 Task: Use GitHub's "Insights" for code frequency analysis.
Action: Mouse moved to (1207, 71)
Screenshot: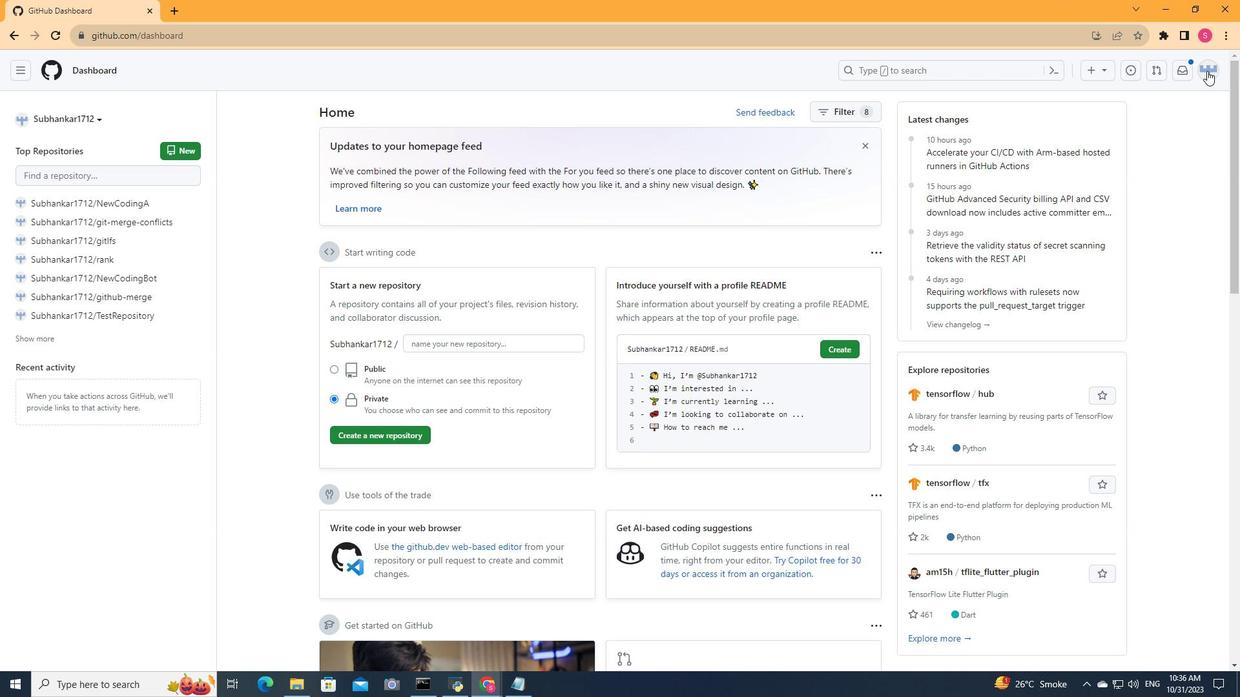 
Action: Mouse pressed left at (1207, 71)
Screenshot: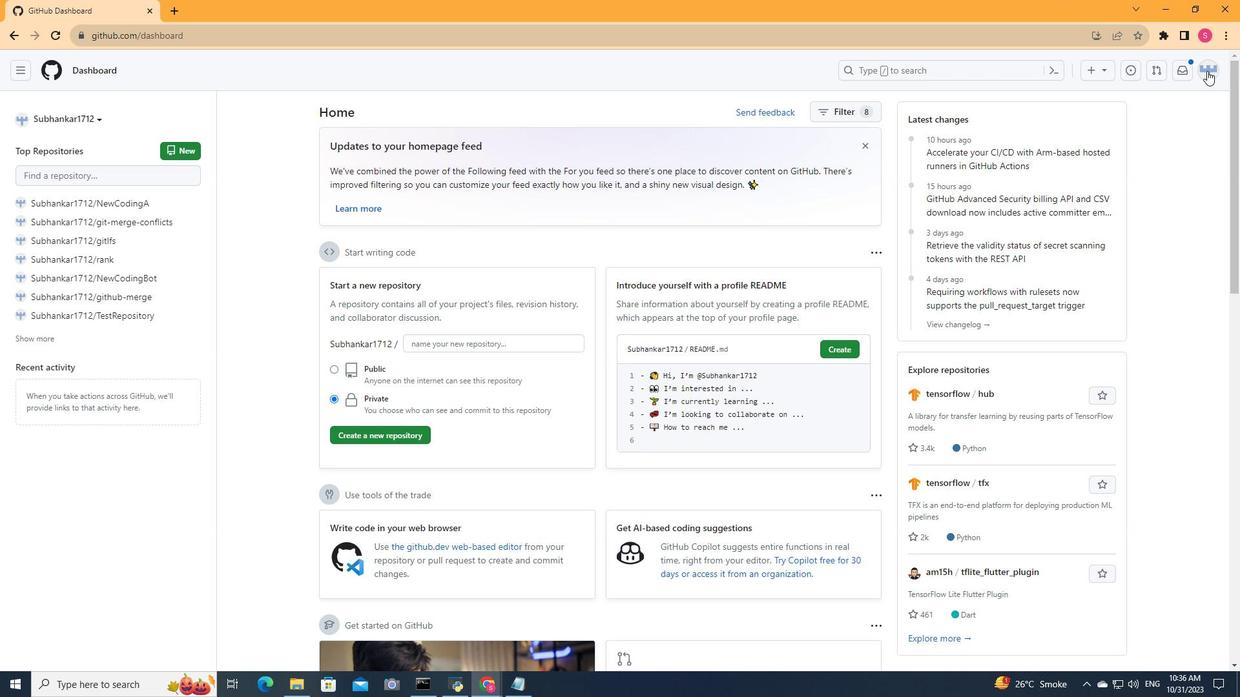 
Action: Mouse moved to (1102, 162)
Screenshot: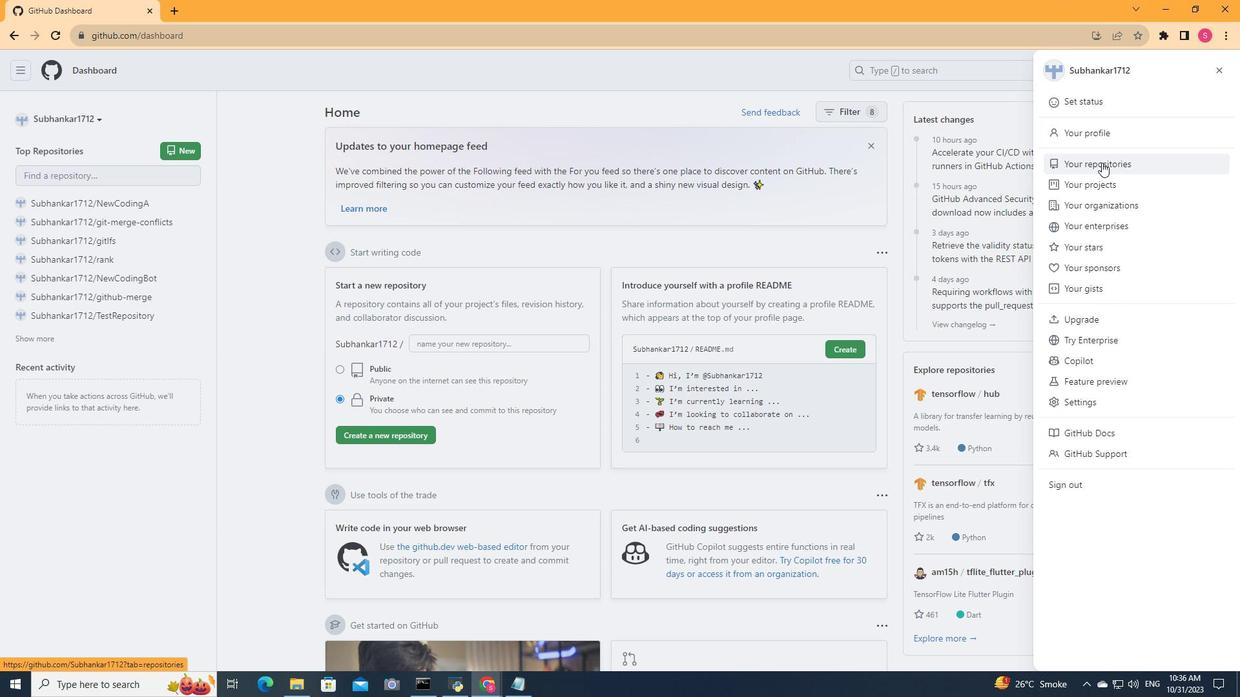 
Action: Mouse pressed left at (1102, 162)
Screenshot: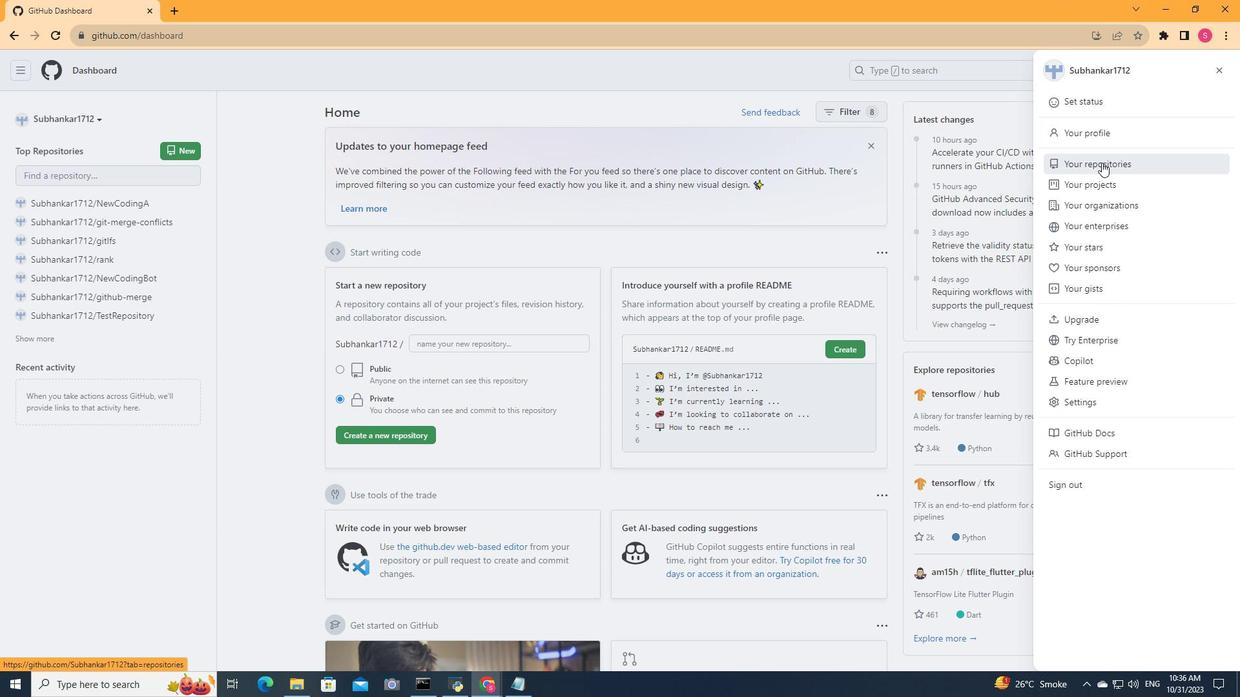 
Action: Mouse moved to (511, 242)
Screenshot: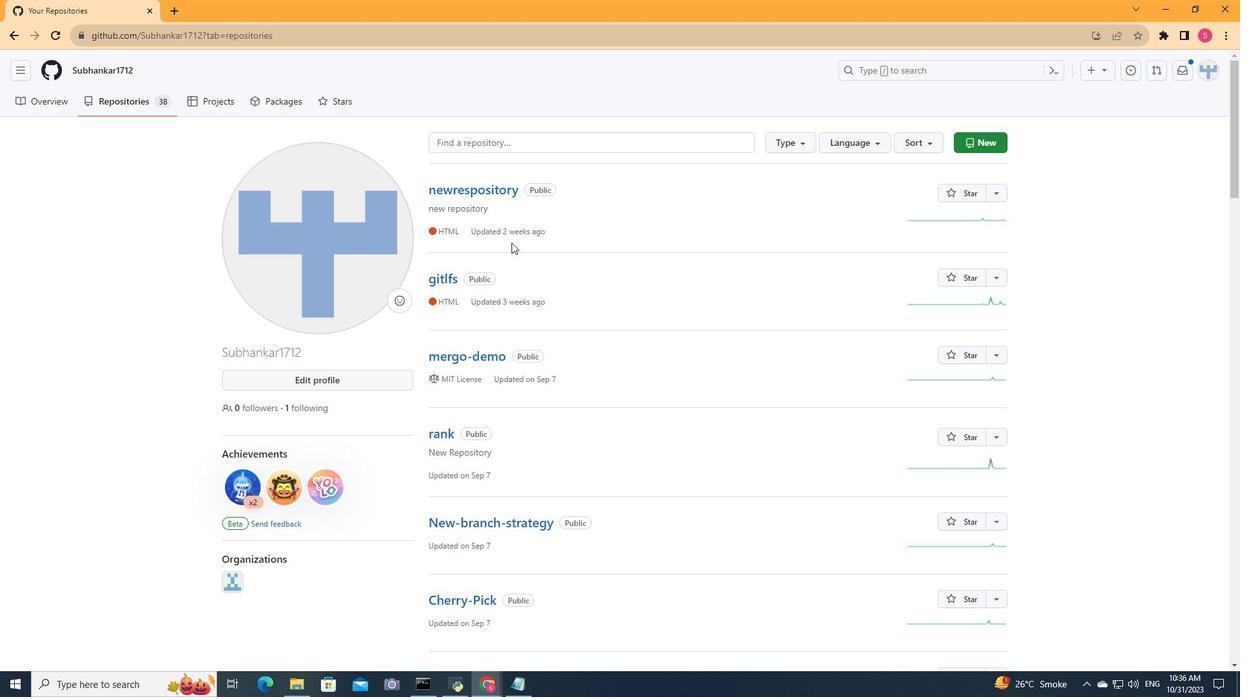 
Action: Mouse scrolled (511, 242) with delta (0, 0)
Screenshot: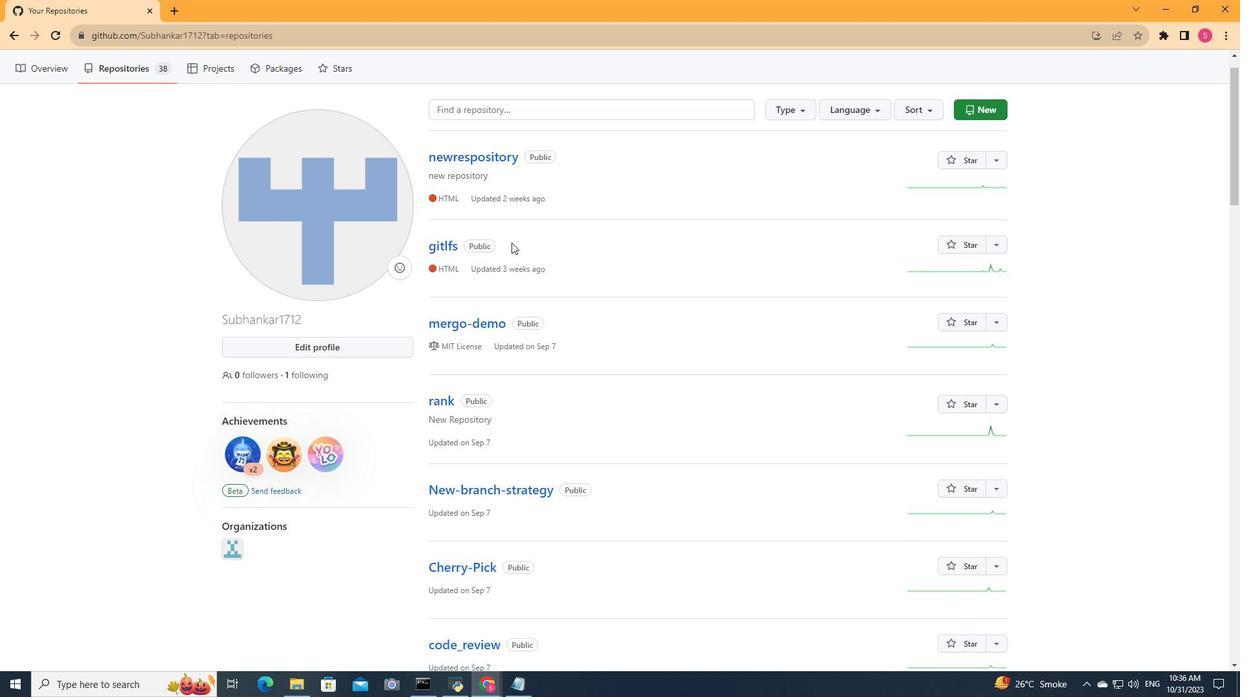 
Action: Mouse scrolled (511, 242) with delta (0, 0)
Screenshot: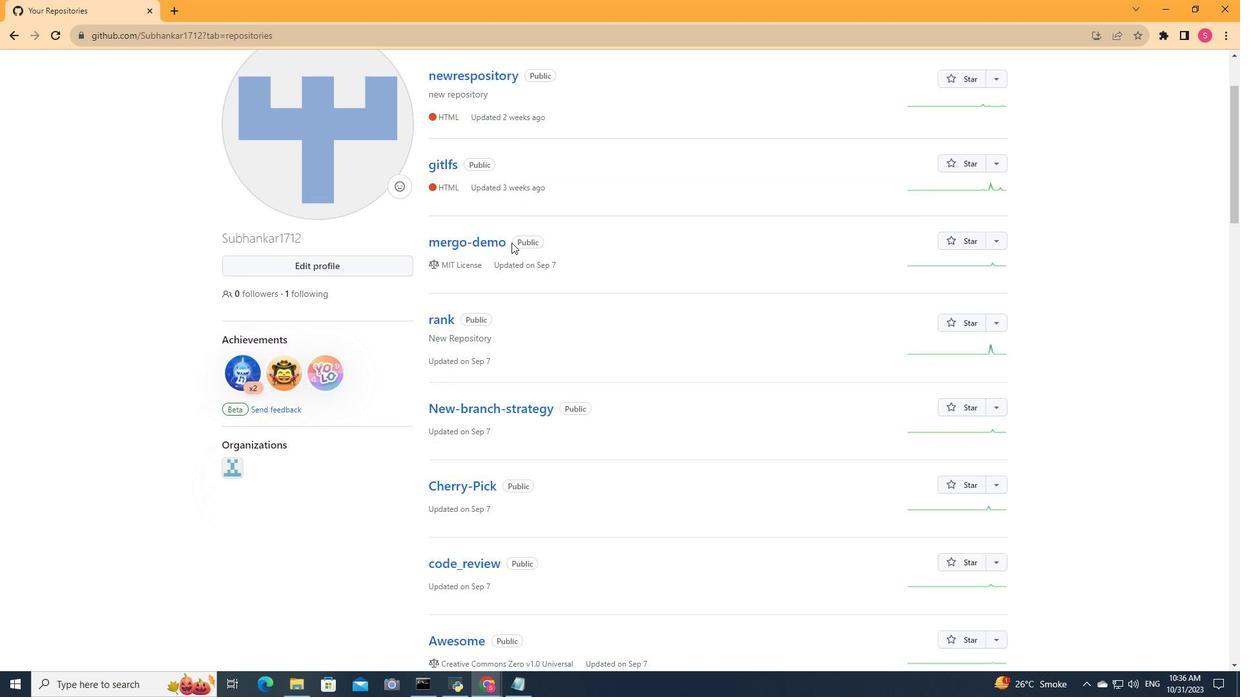 
Action: Mouse scrolled (511, 242) with delta (0, 0)
Screenshot: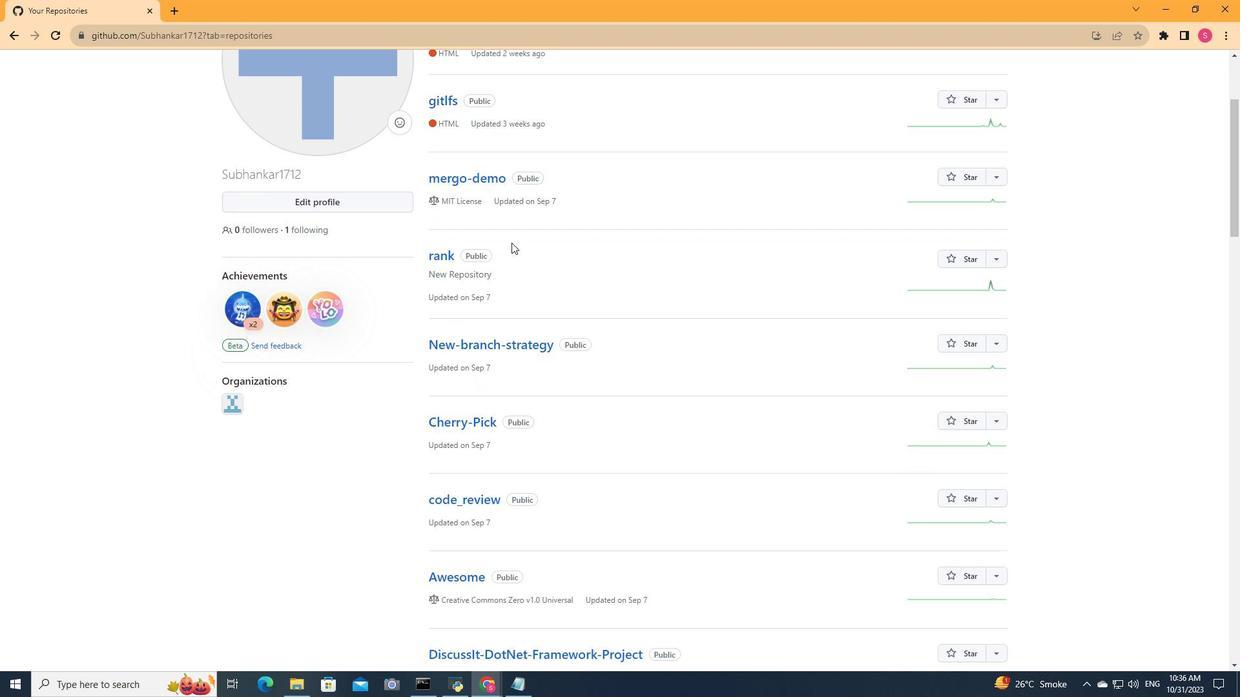 
Action: Mouse scrolled (511, 242) with delta (0, 0)
Screenshot: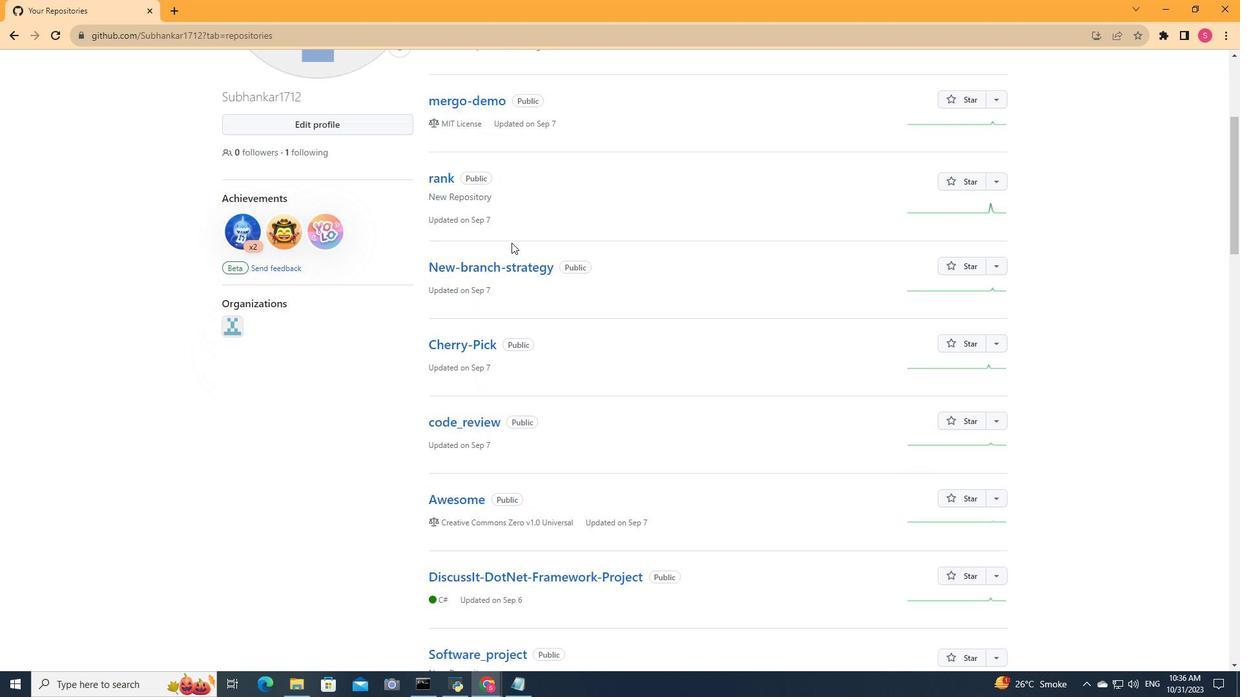 
Action: Mouse scrolled (511, 242) with delta (0, 0)
Screenshot: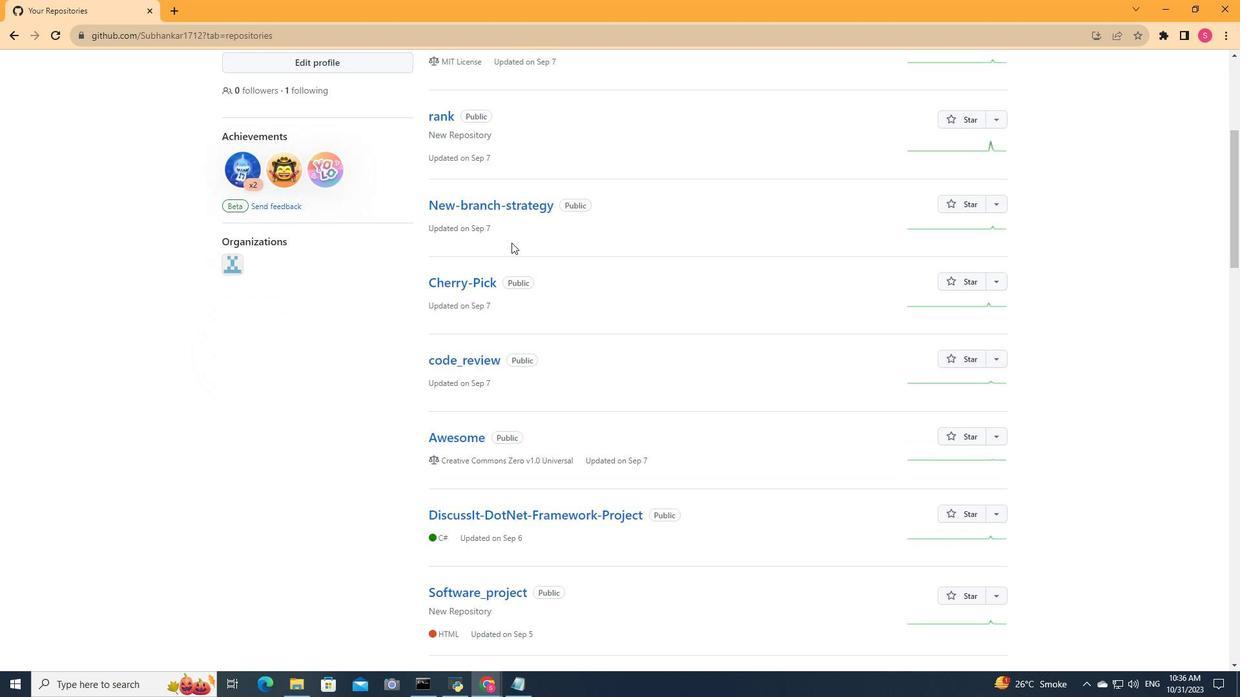 
Action: Mouse scrolled (511, 242) with delta (0, 0)
Screenshot: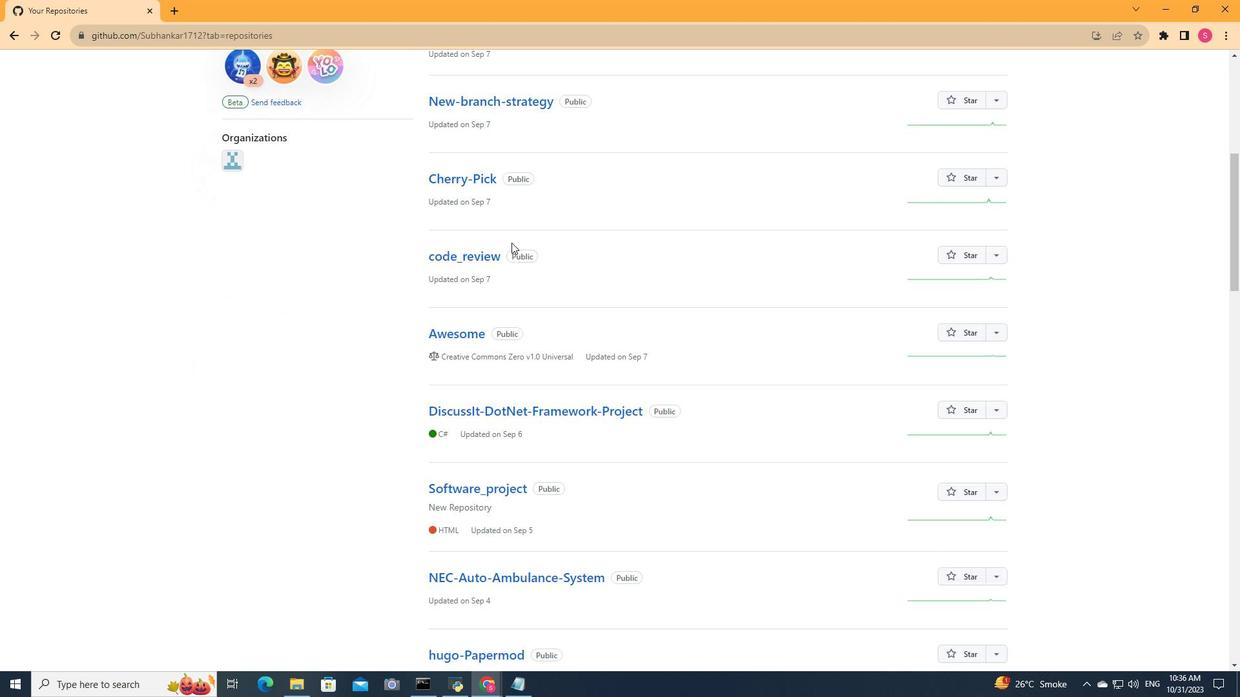 
Action: Mouse scrolled (511, 242) with delta (0, 0)
Screenshot: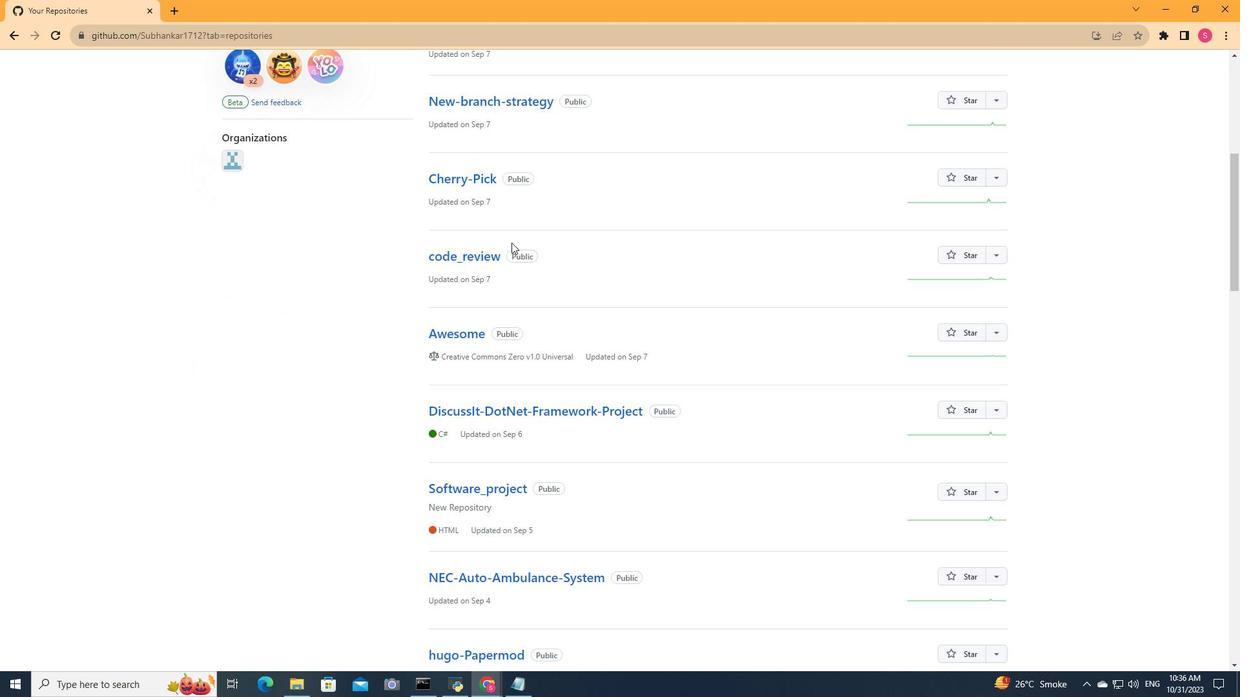 
Action: Mouse scrolled (511, 242) with delta (0, 0)
Screenshot: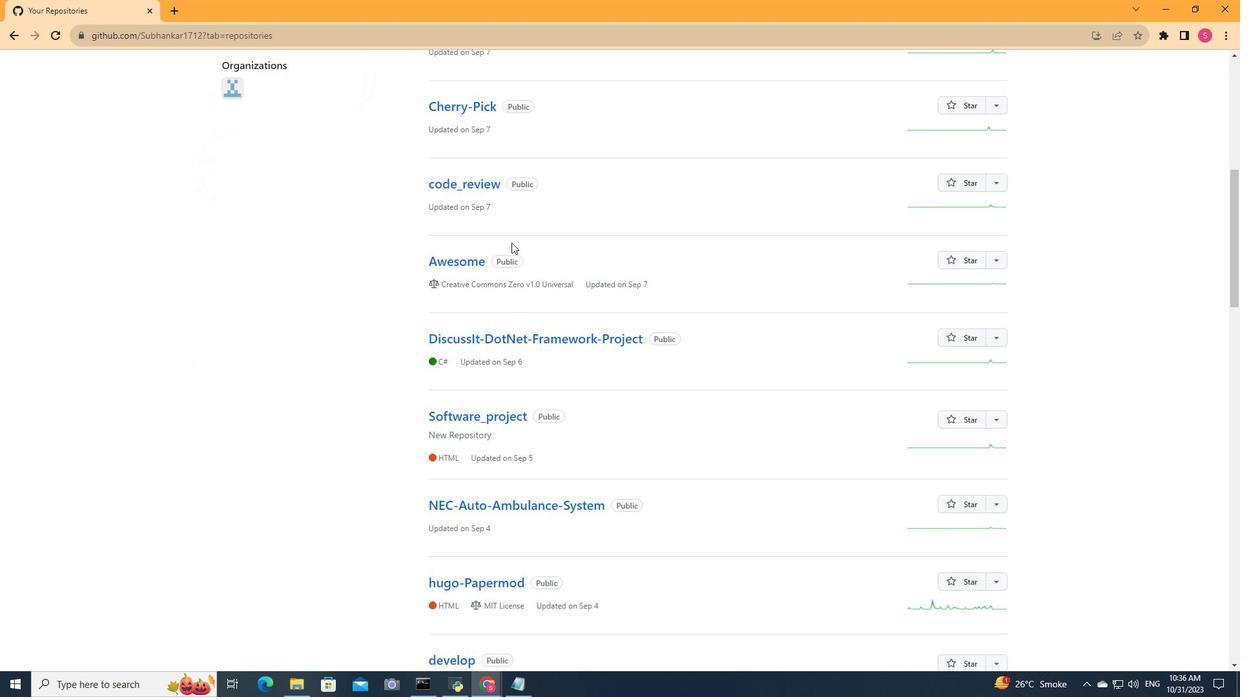 
Action: Mouse scrolled (511, 242) with delta (0, 0)
Screenshot: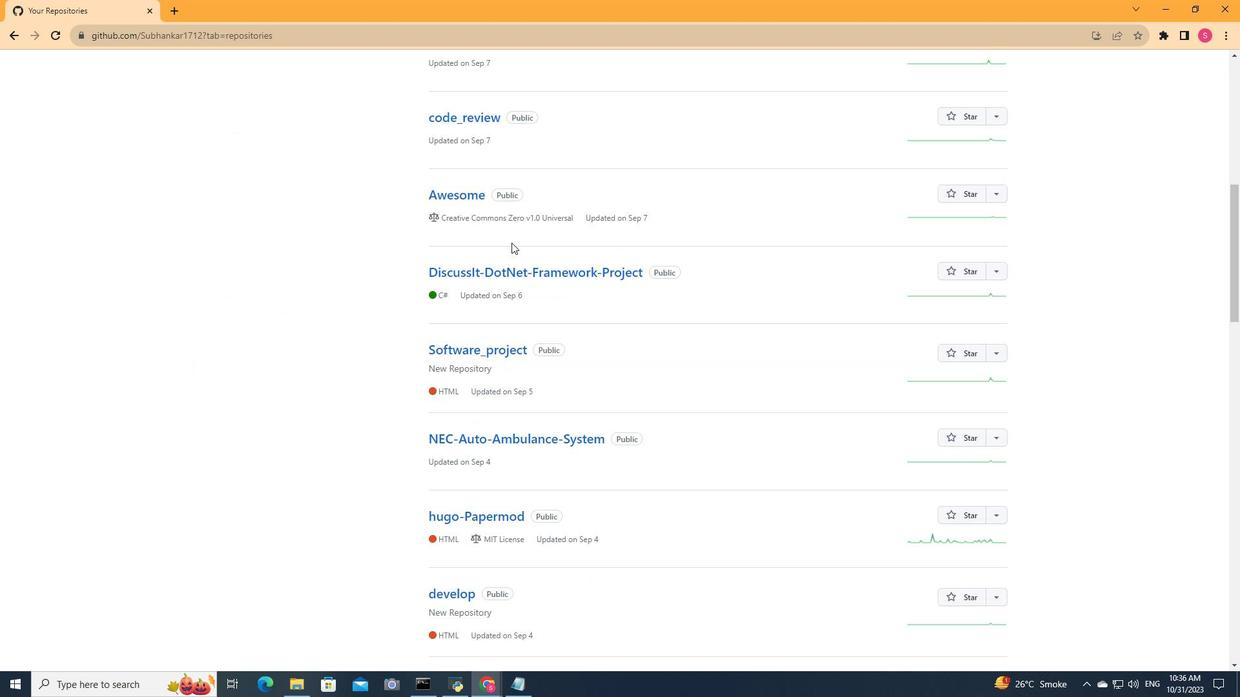 
Action: Mouse scrolled (511, 242) with delta (0, 0)
Screenshot: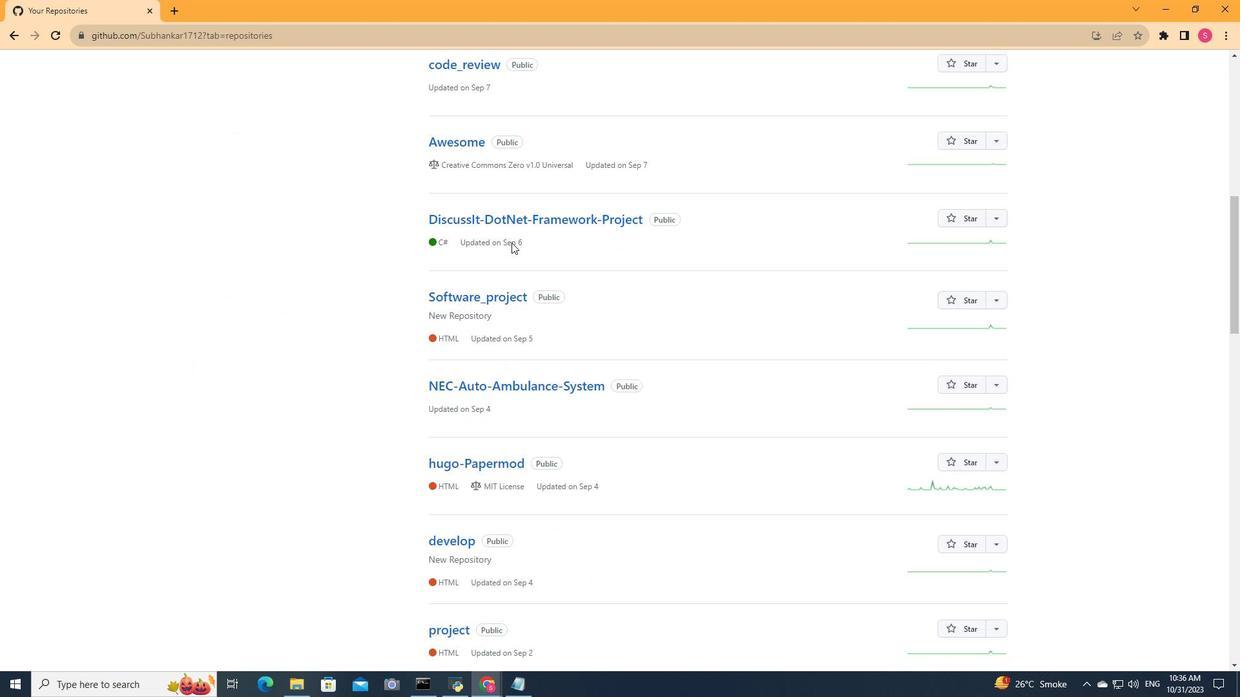 
Action: Mouse scrolled (511, 242) with delta (0, 0)
Screenshot: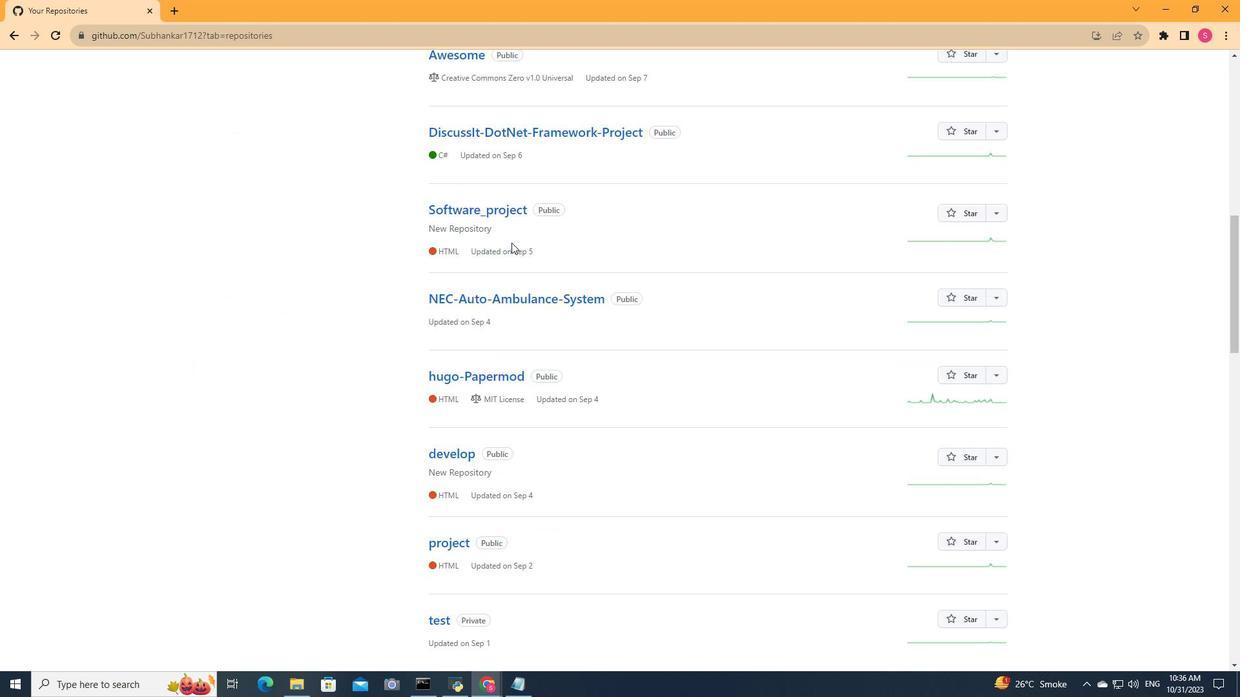 
Action: Mouse moved to (516, 287)
Screenshot: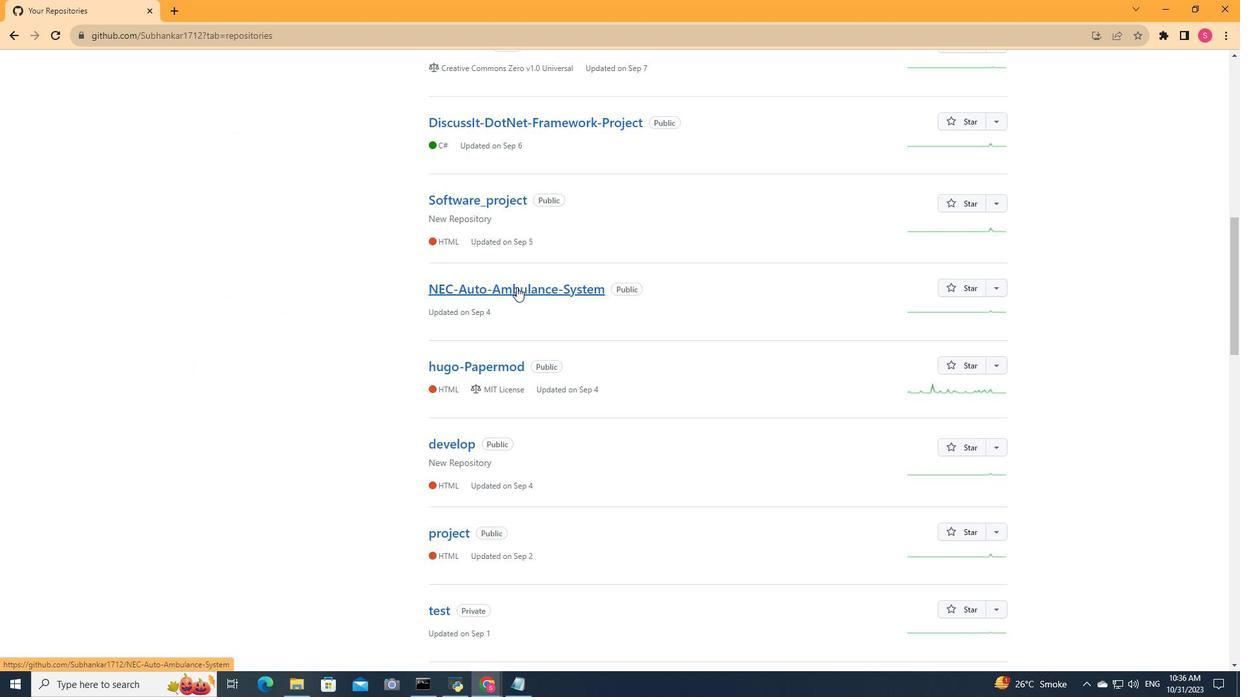 
Action: Mouse pressed left at (516, 287)
Screenshot: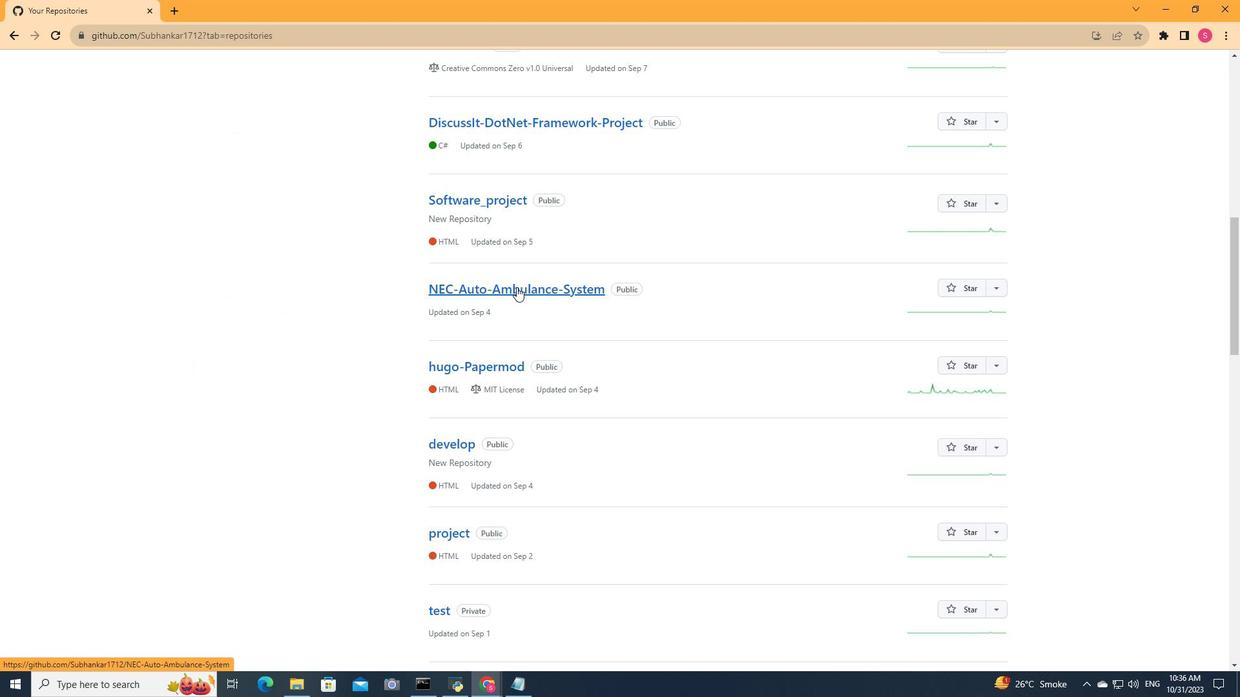 
Action: Mouse moved to (455, 103)
Screenshot: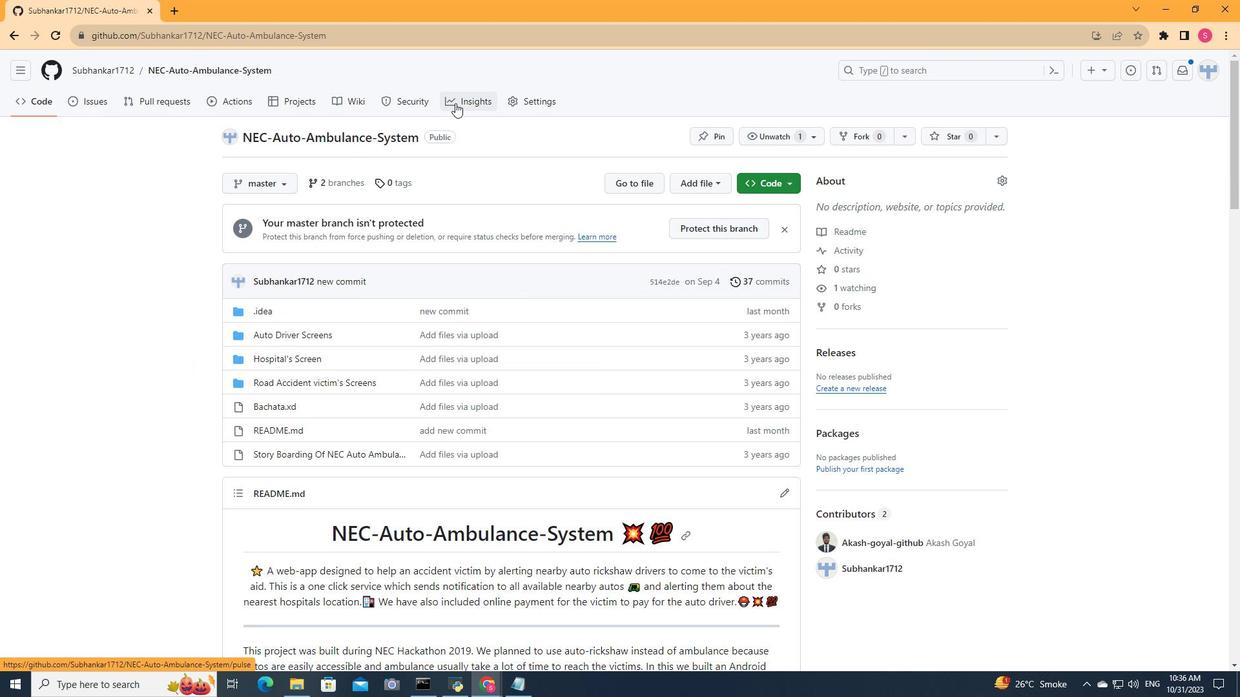 
Action: Mouse pressed left at (455, 103)
Screenshot: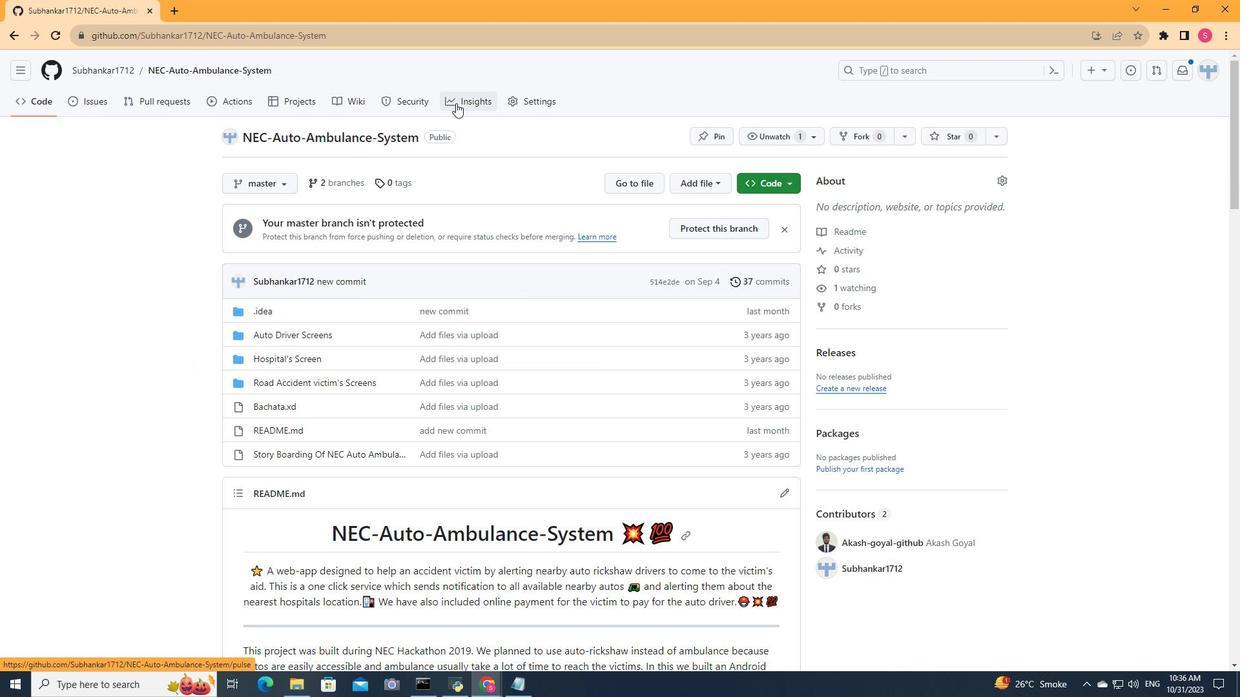 
Action: Mouse moved to (312, 295)
Screenshot: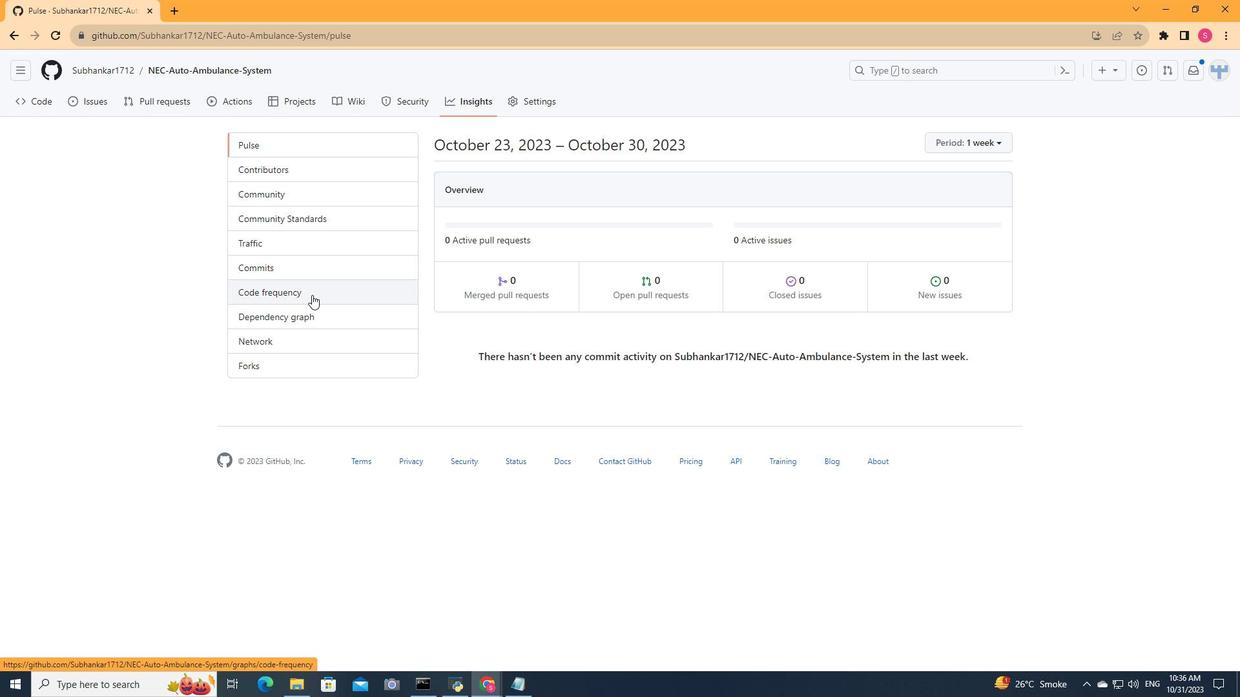
Action: Mouse pressed left at (312, 295)
Screenshot: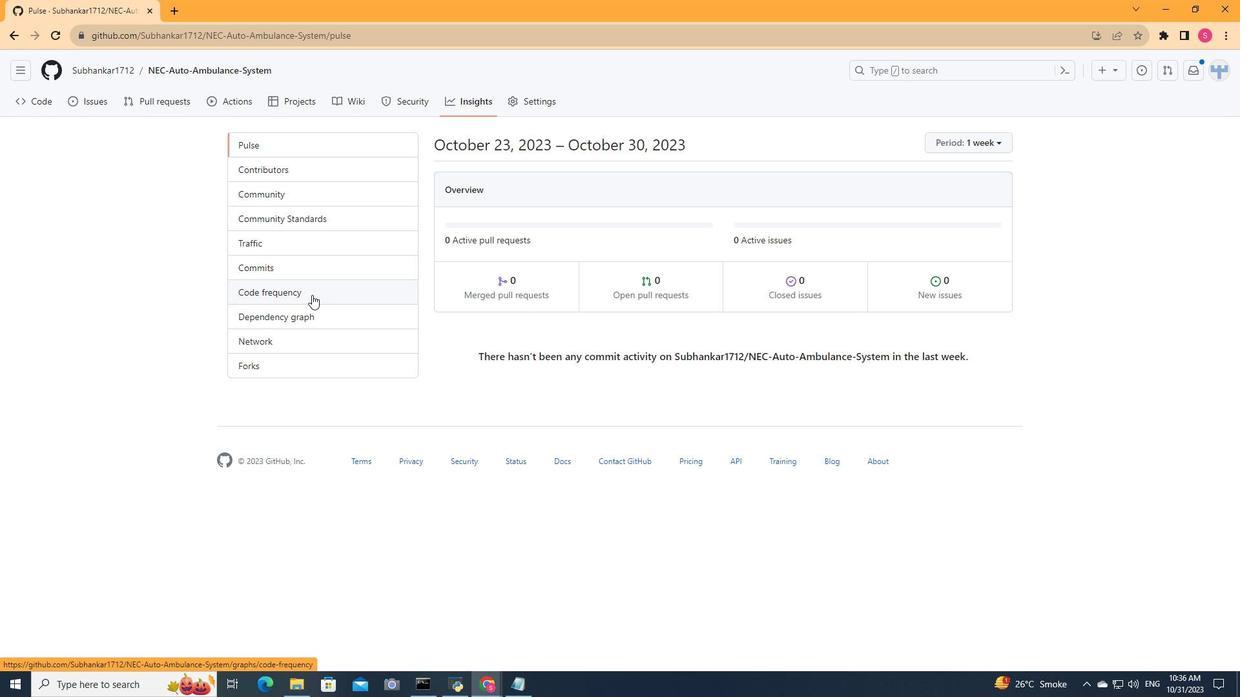 
Action: Mouse moved to (580, 303)
Screenshot: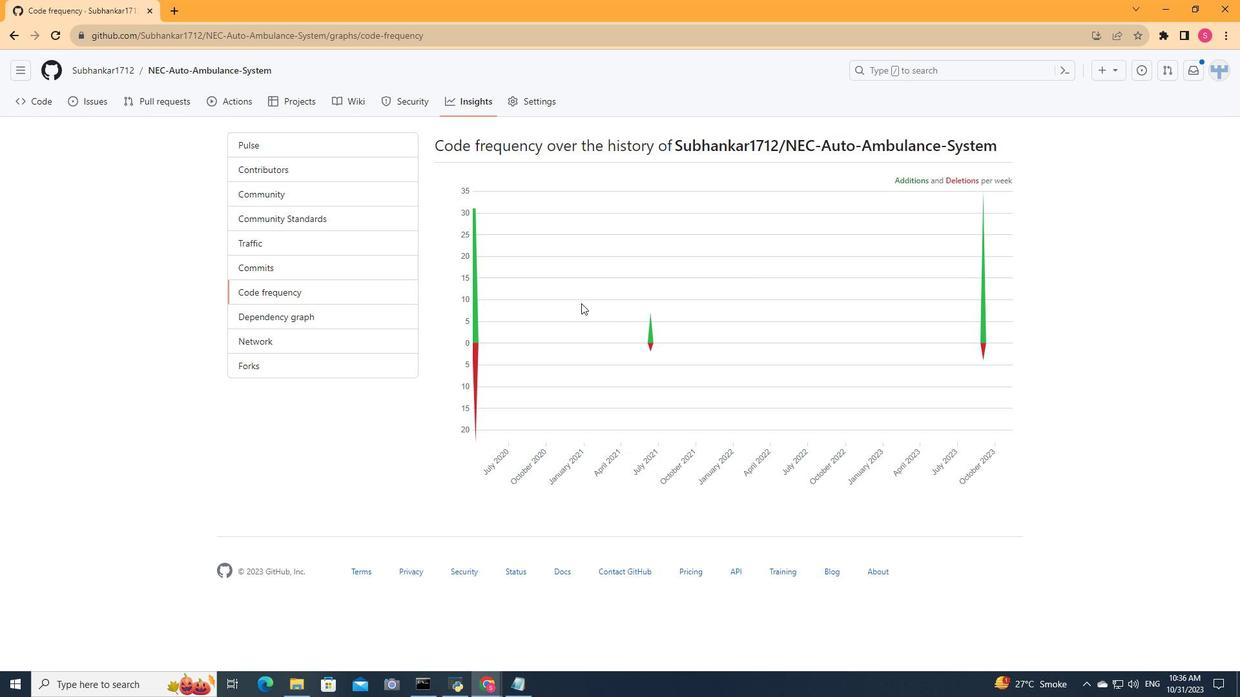 
Action: Mouse scrolled (580, 303) with delta (0, 0)
Screenshot: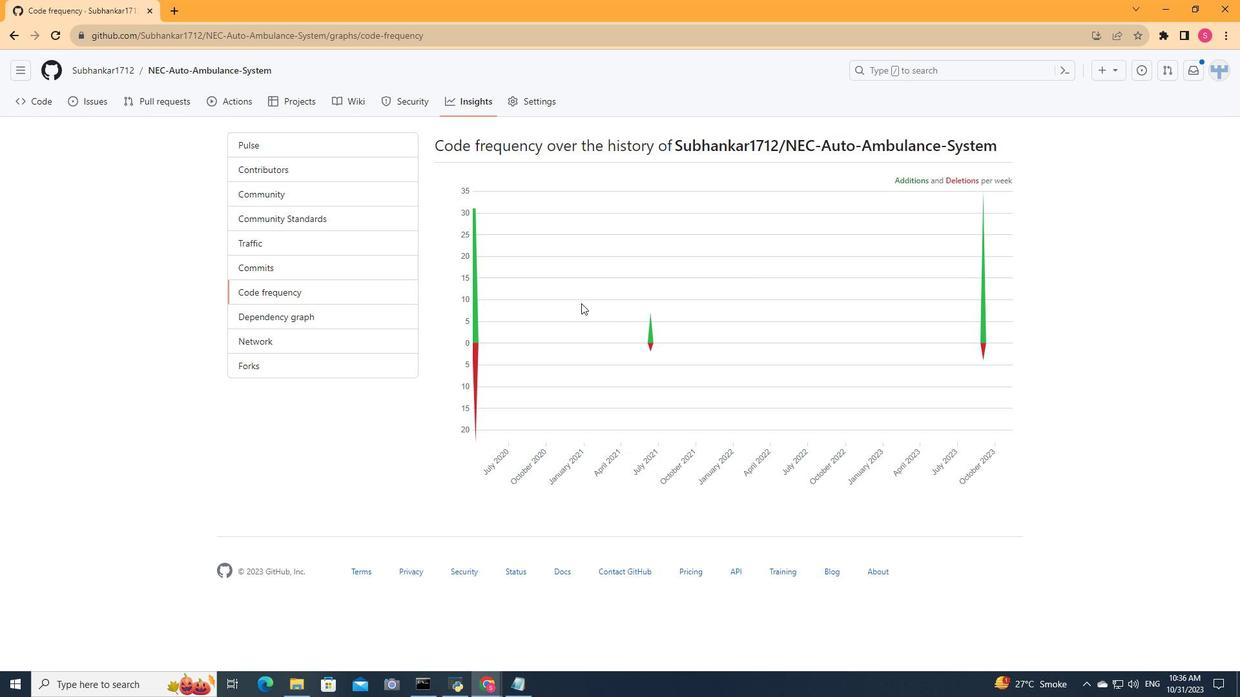 
Action: Mouse scrolled (580, 303) with delta (0, 0)
Screenshot: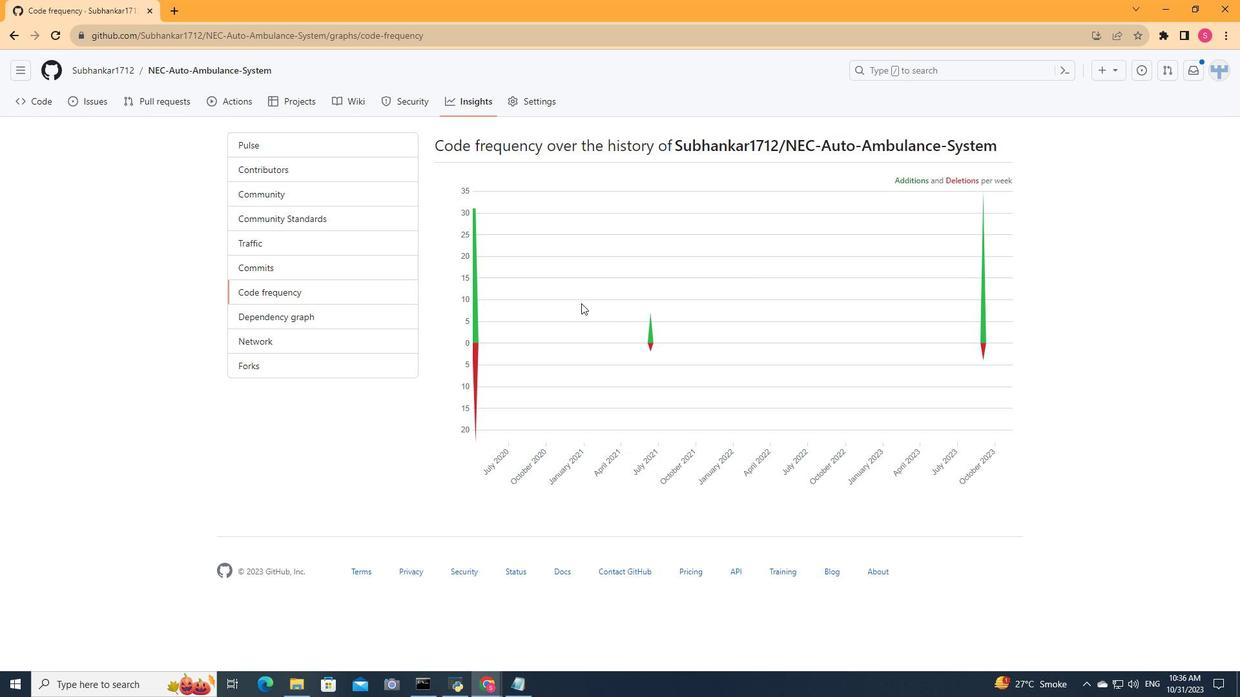 
Action: Mouse moved to (581, 303)
Screenshot: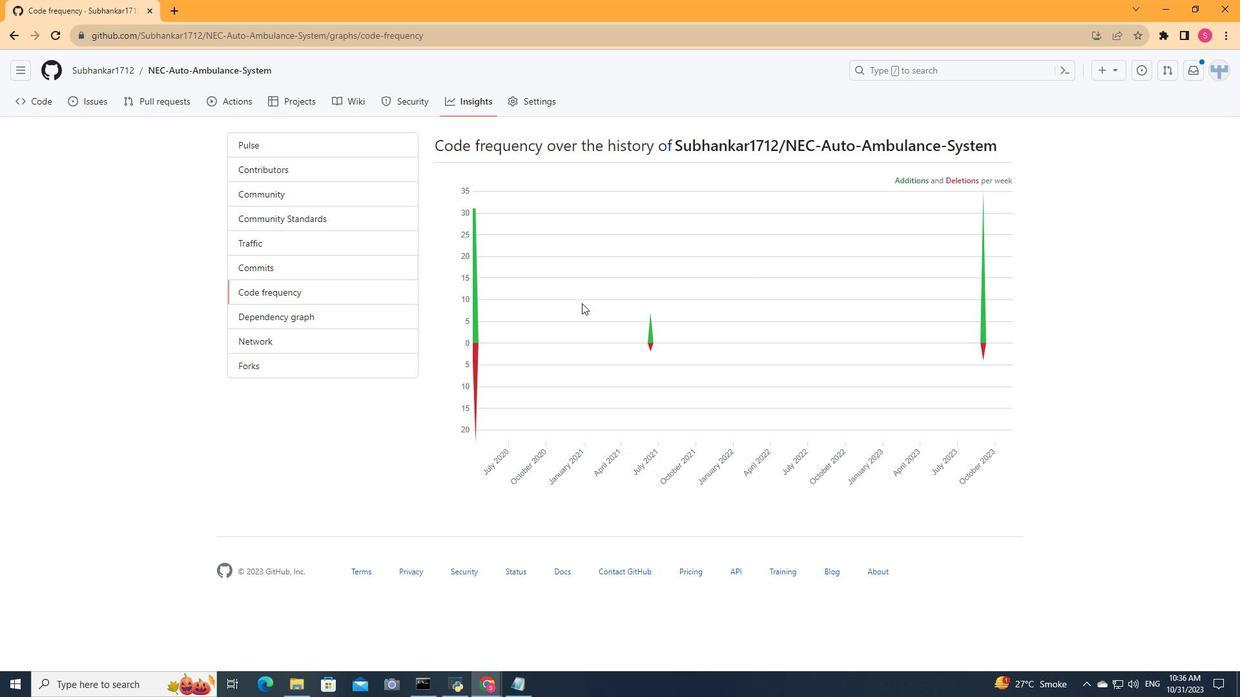 
Action: Mouse scrolled (581, 303) with delta (0, 0)
Screenshot: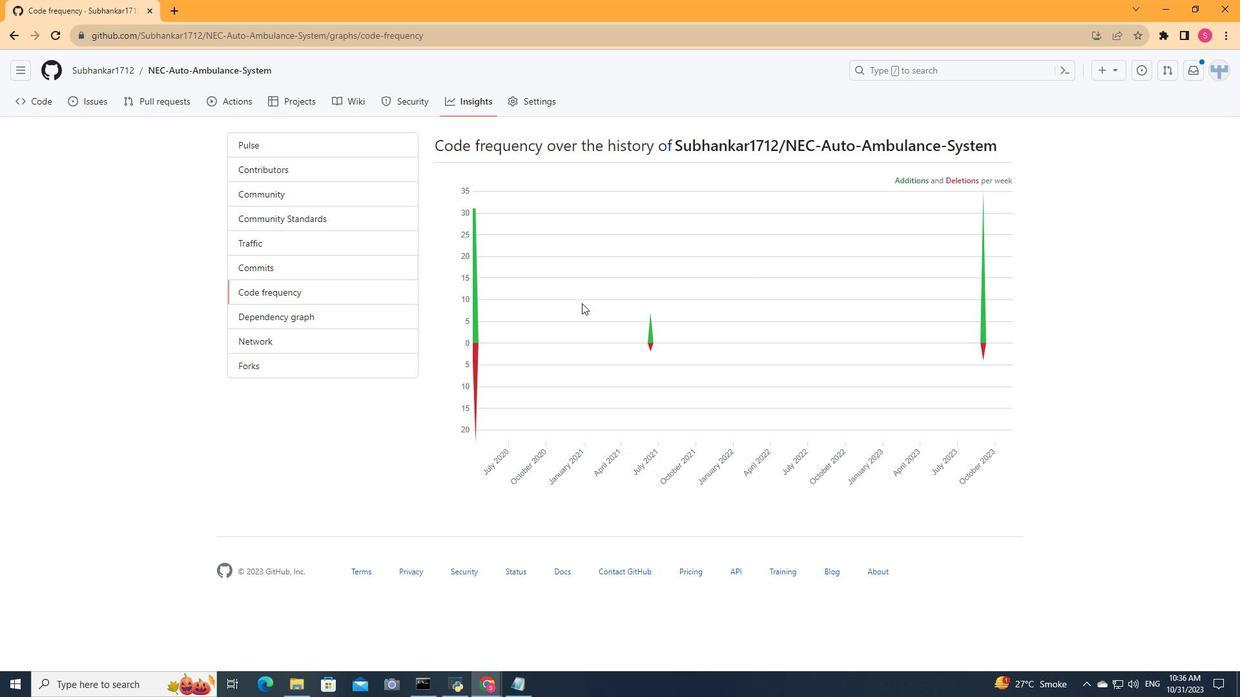 
Action: Mouse scrolled (581, 303) with delta (0, 0)
Screenshot: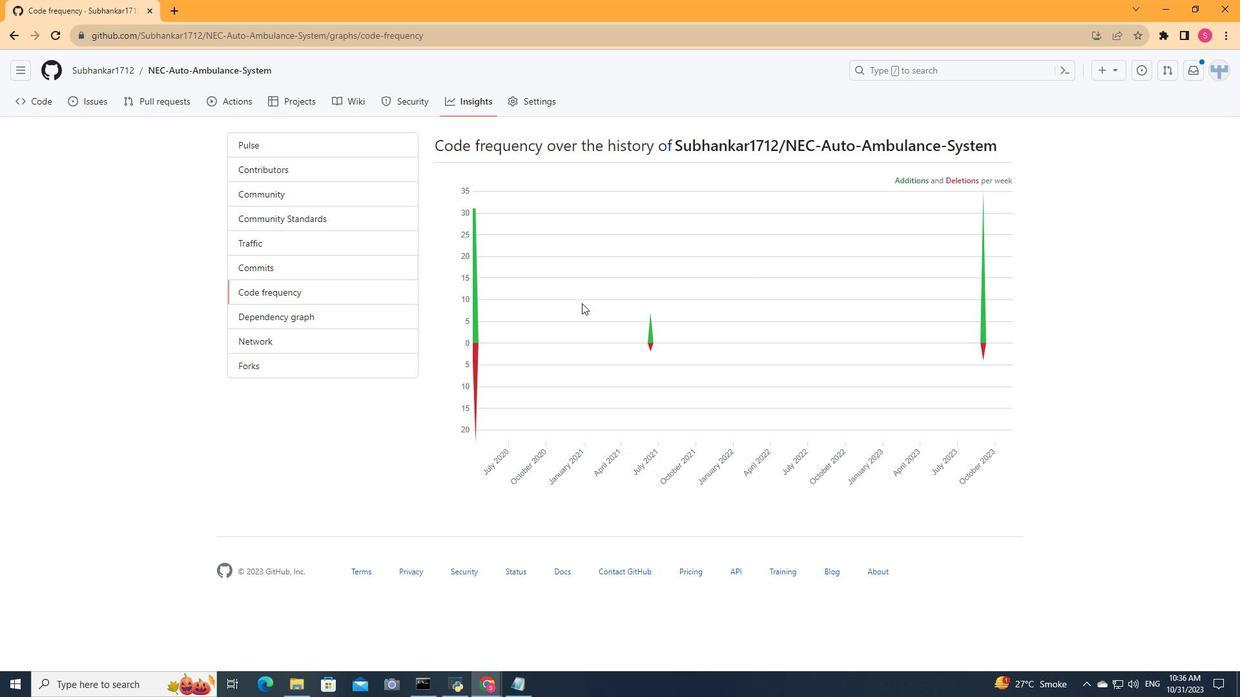 
Action: Mouse moved to (582, 303)
Screenshot: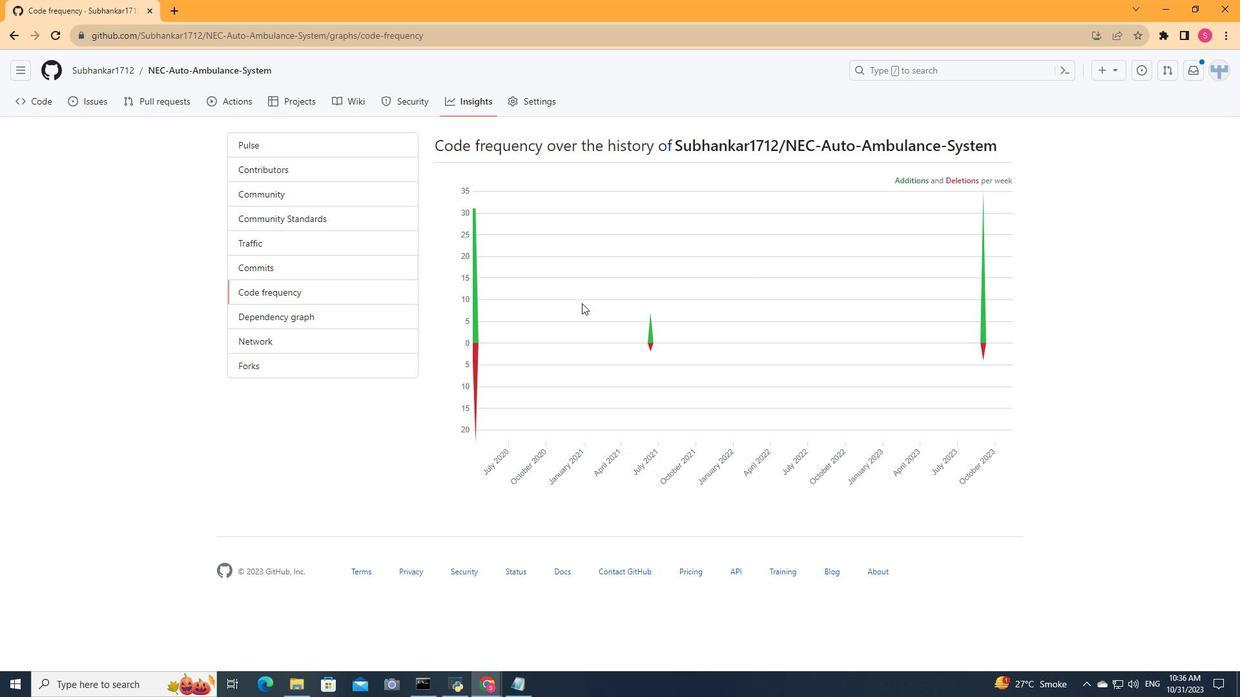 
Action: Mouse scrolled (582, 304) with delta (0, 0)
Screenshot: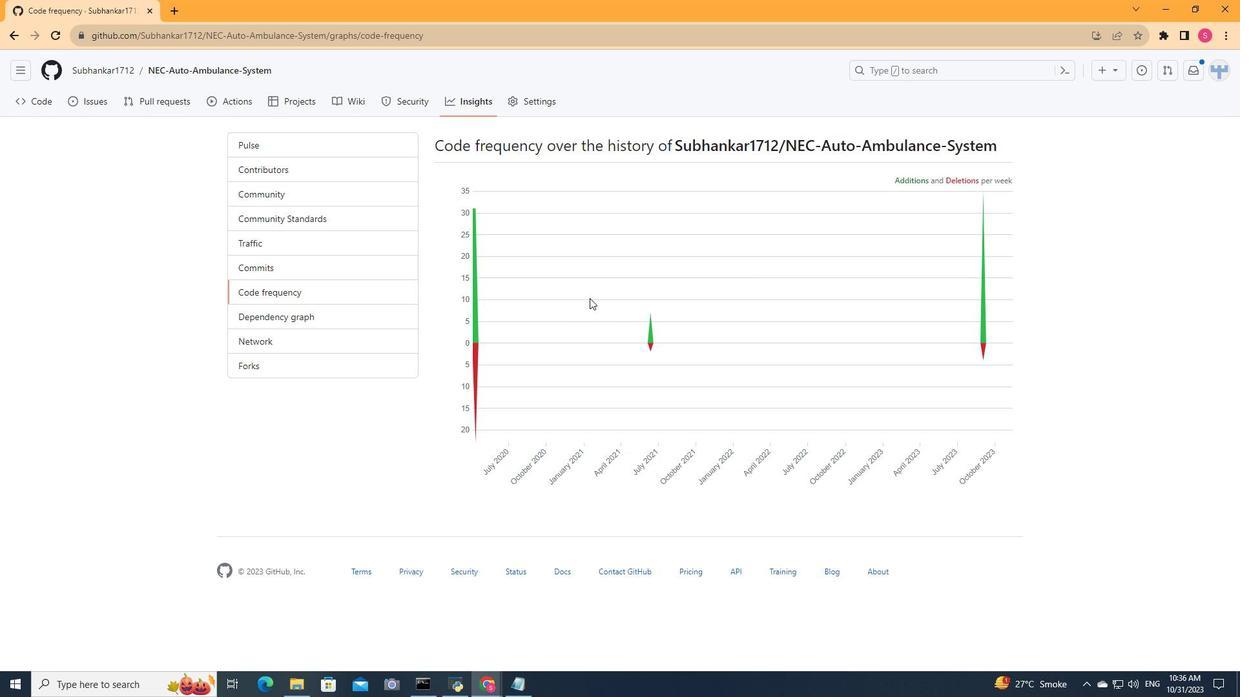 
Action: Mouse scrolled (582, 304) with delta (0, 0)
Screenshot: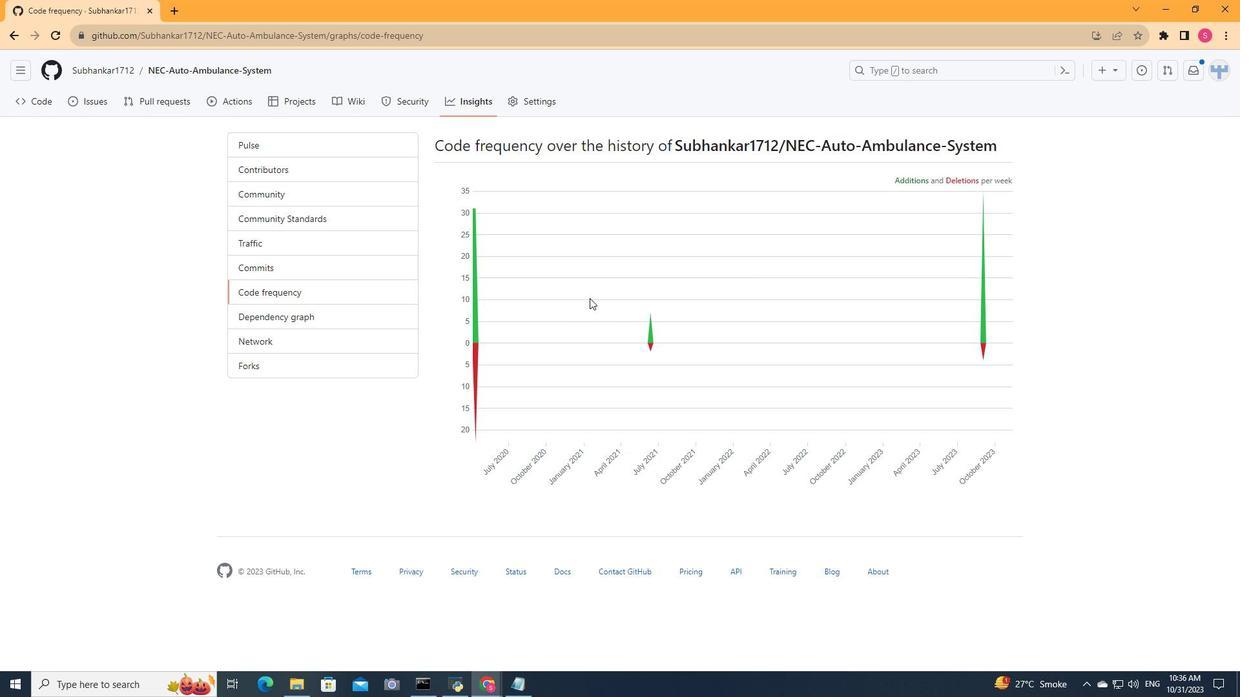 
Action: Mouse moved to (582, 302)
Screenshot: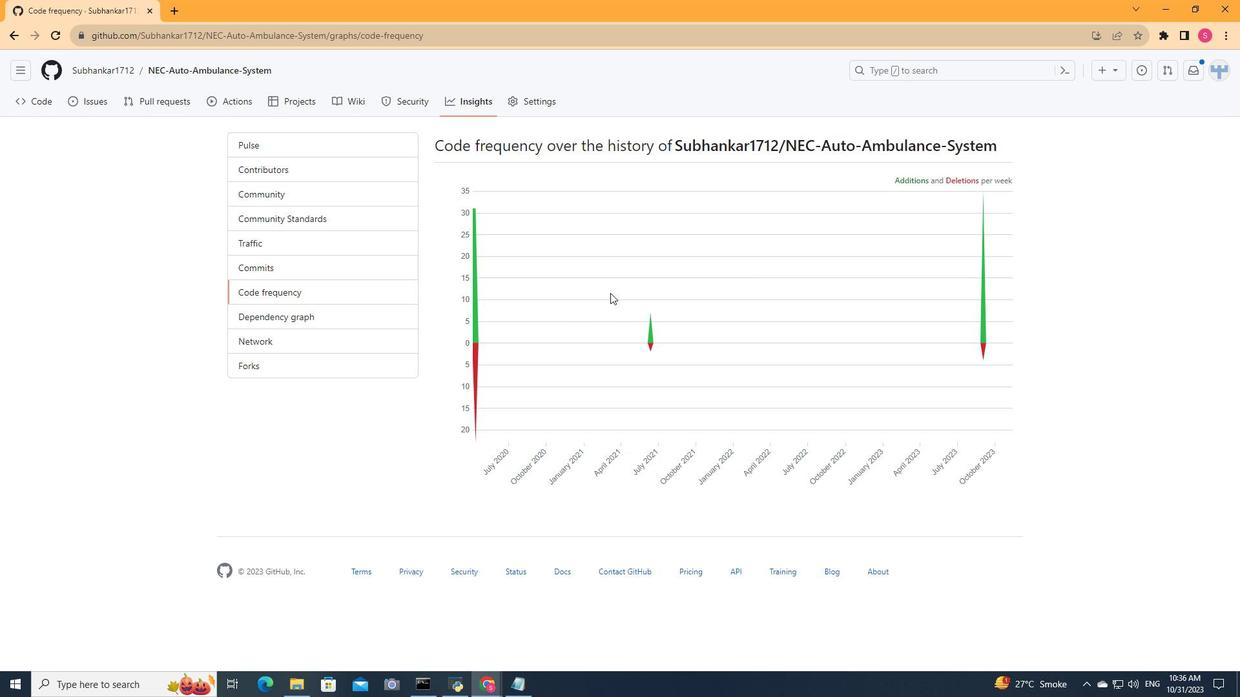 
Action: Mouse scrolled (582, 303) with delta (0, 0)
Screenshot: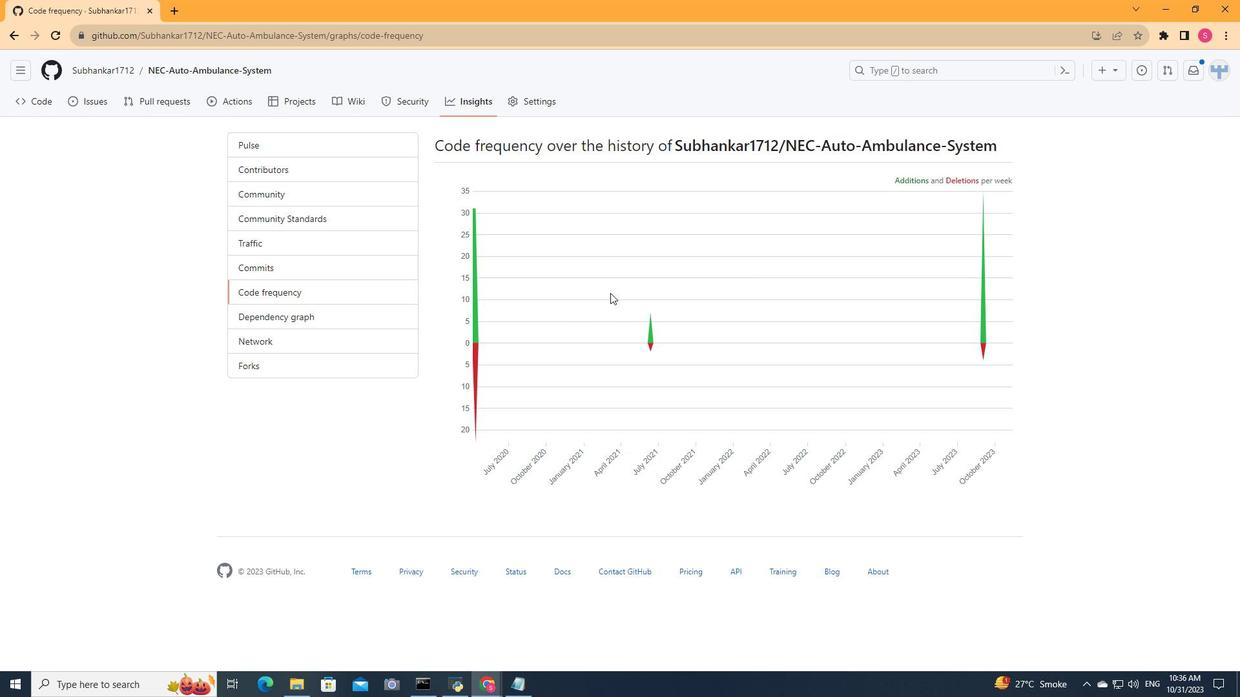 
Action: Mouse moved to (970, 402)
Screenshot: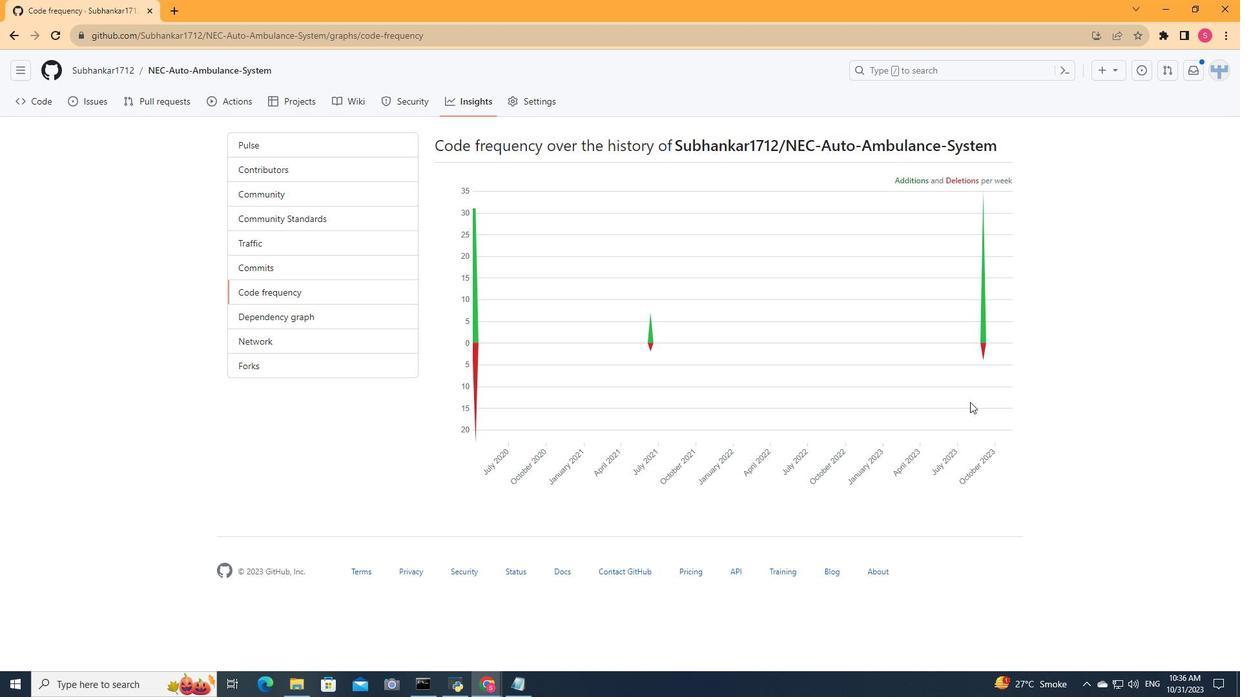 
